 Task: Add a condition where "Channel Is X Corp direct message" in new tickets in your groups.
Action: Mouse moved to (123, 405)
Screenshot: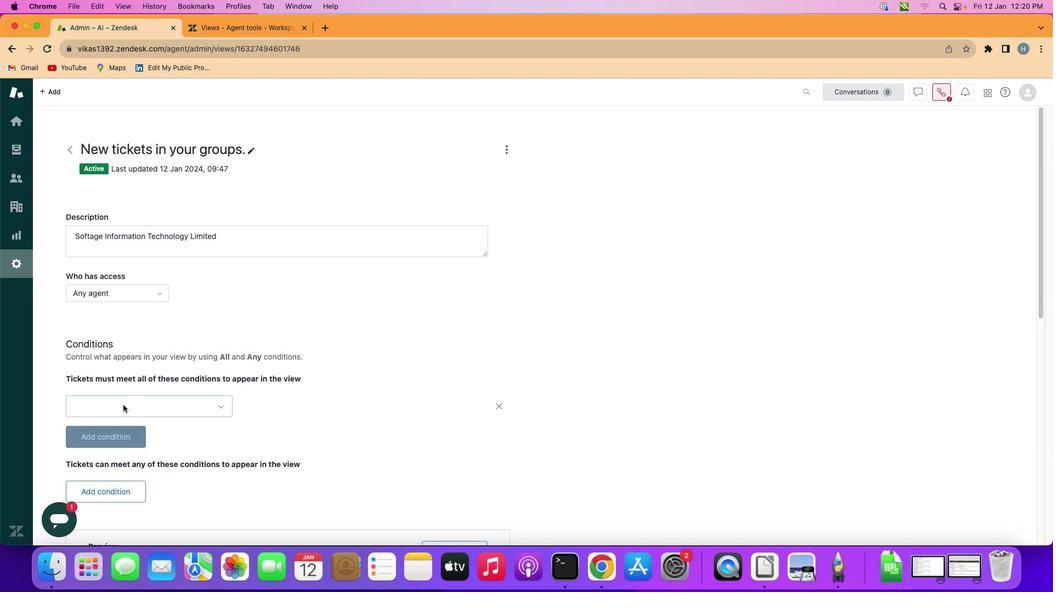 
Action: Mouse pressed left at (123, 405)
Screenshot: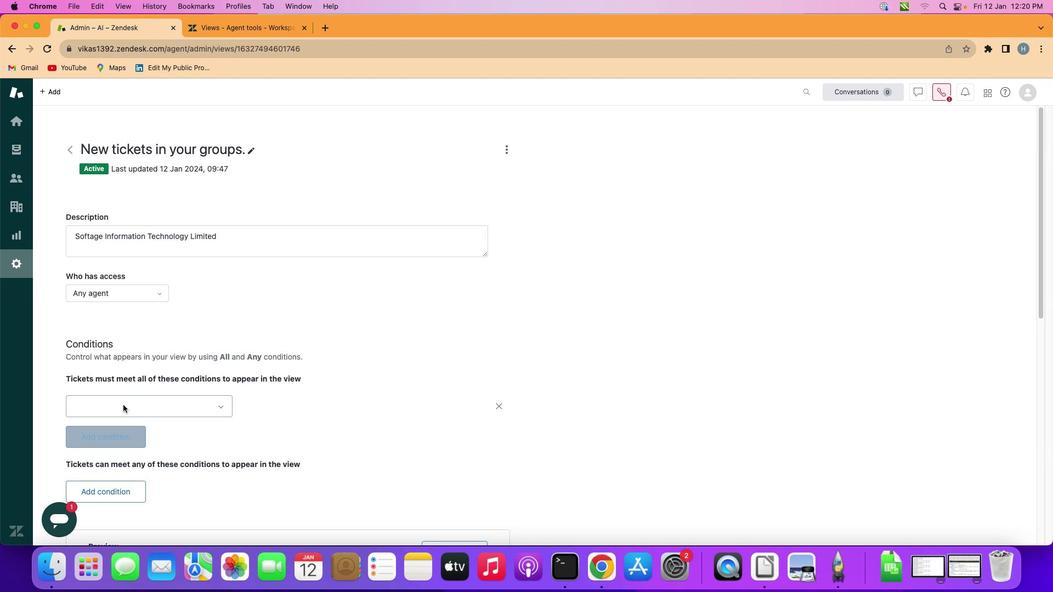 
Action: Mouse moved to (165, 406)
Screenshot: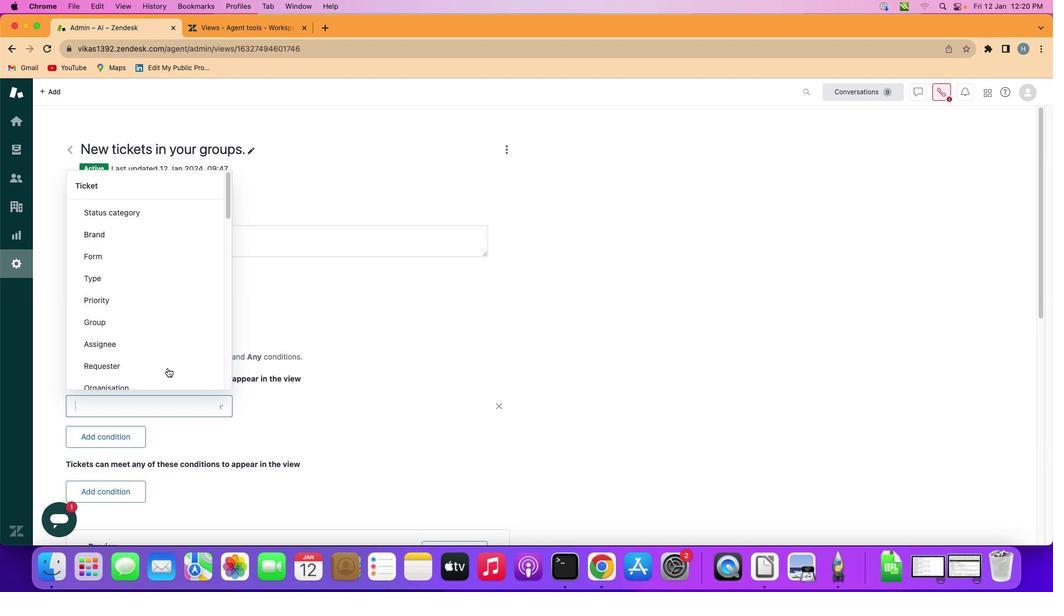 
Action: Mouse pressed left at (165, 406)
Screenshot: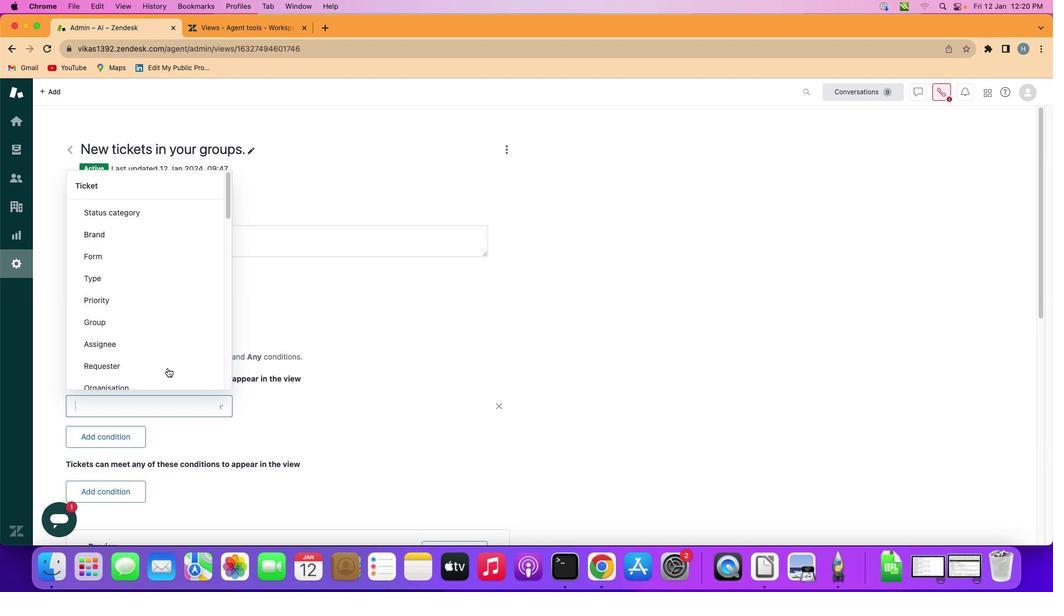 
Action: Mouse moved to (196, 284)
Screenshot: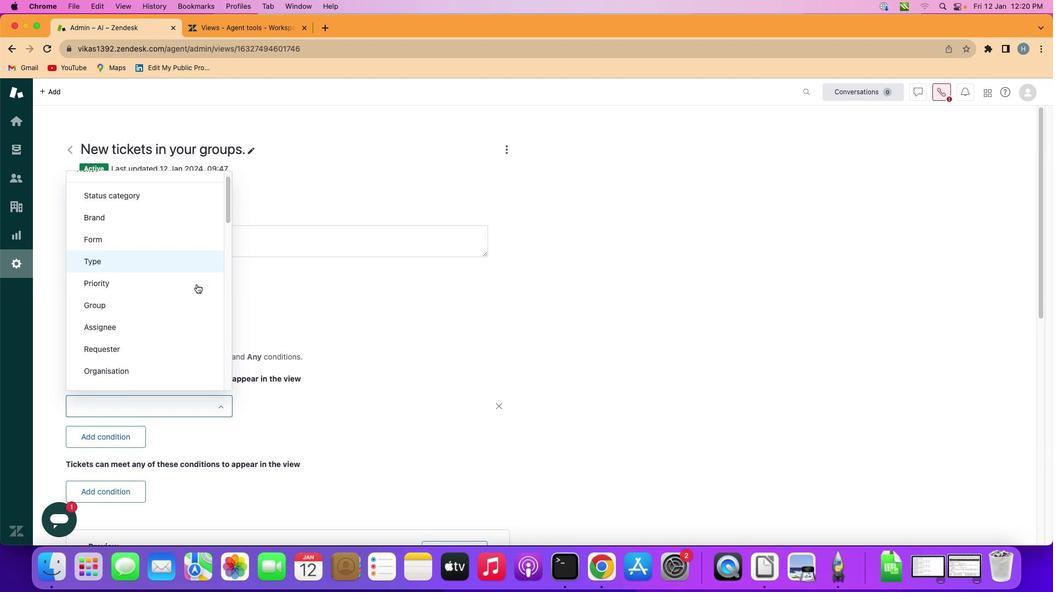 
Action: Mouse scrolled (196, 284) with delta (0, 0)
Screenshot: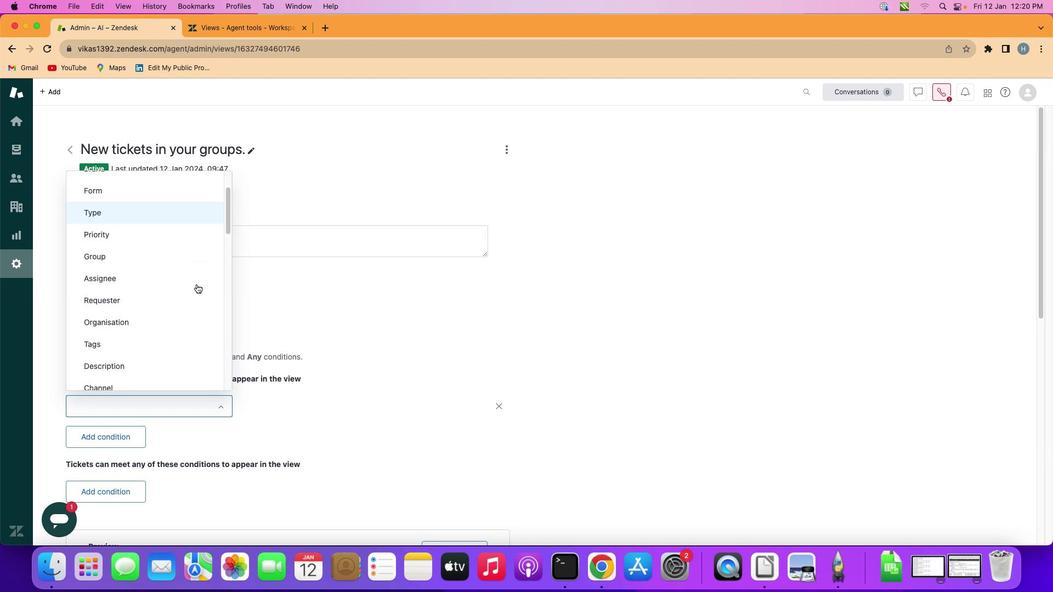 
Action: Mouse scrolled (196, 284) with delta (0, 0)
Screenshot: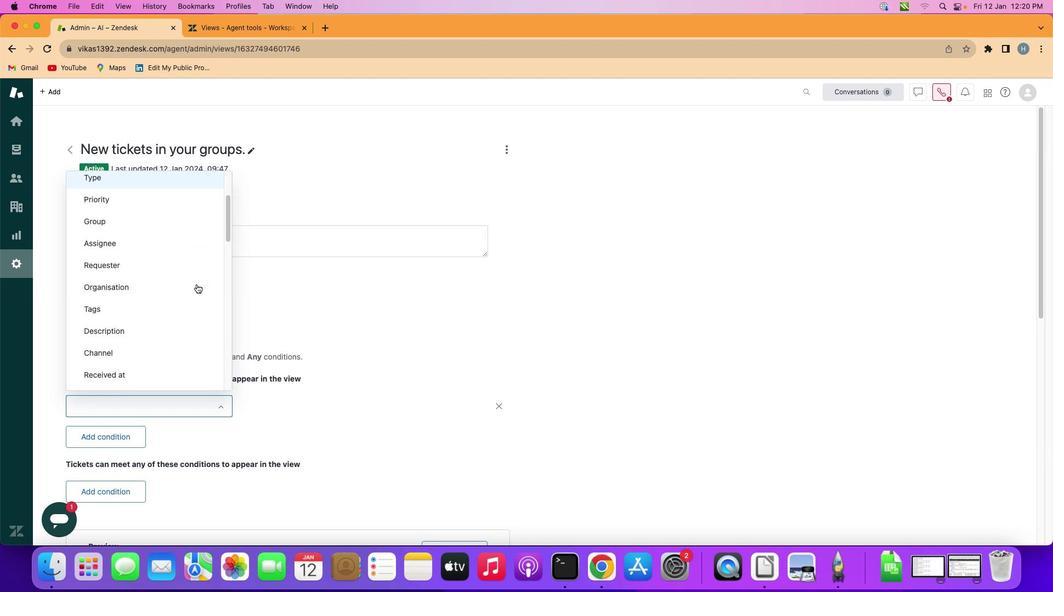 
Action: Mouse scrolled (196, 284) with delta (0, 0)
Screenshot: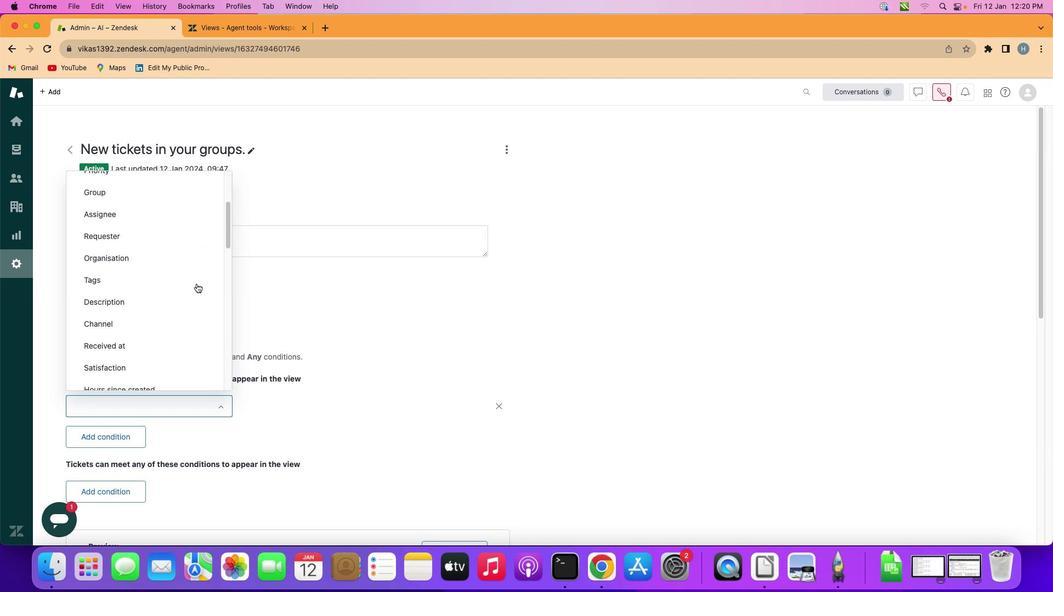
Action: Mouse scrolled (196, 284) with delta (0, 0)
Screenshot: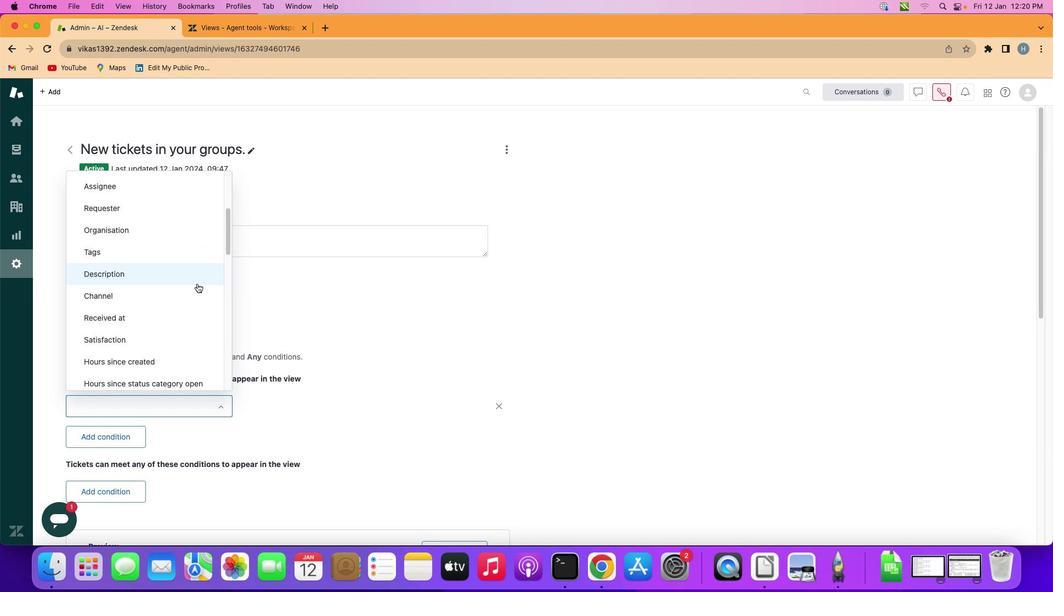 
Action: Mouse scrolled (196, 284) with delta (0, 0)
Screenshot: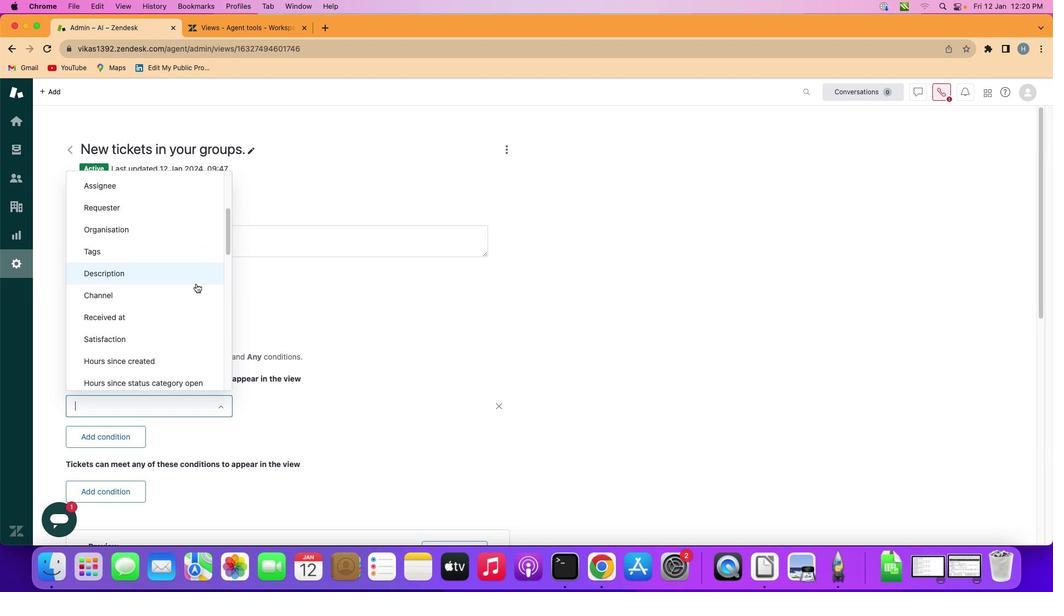 
Action: Mouse moved to (182, 289)
Screenshot: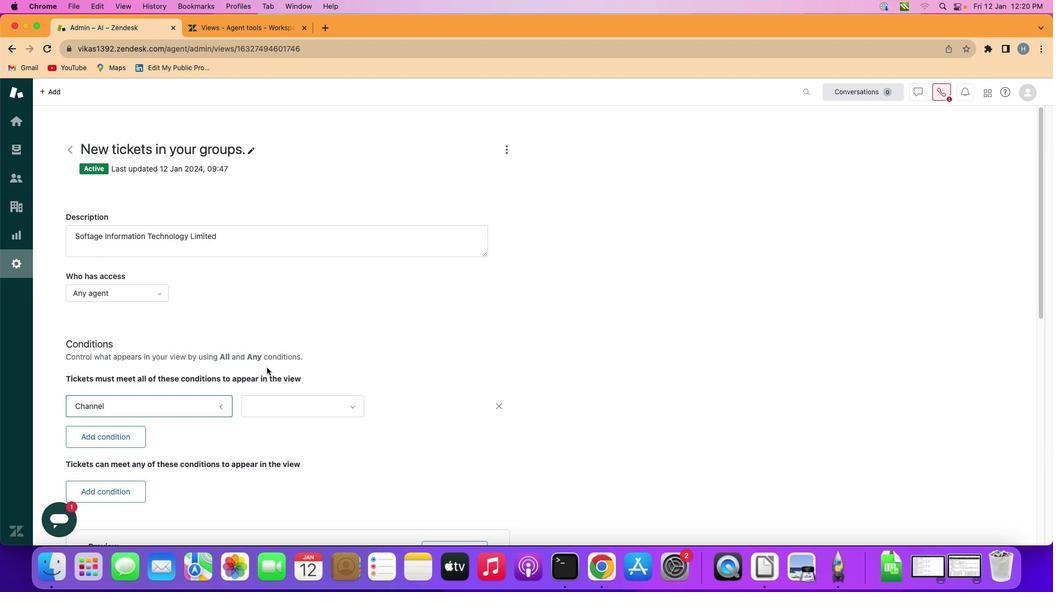 
Action: Mouse pressed left at (182, 289)
Screenshot: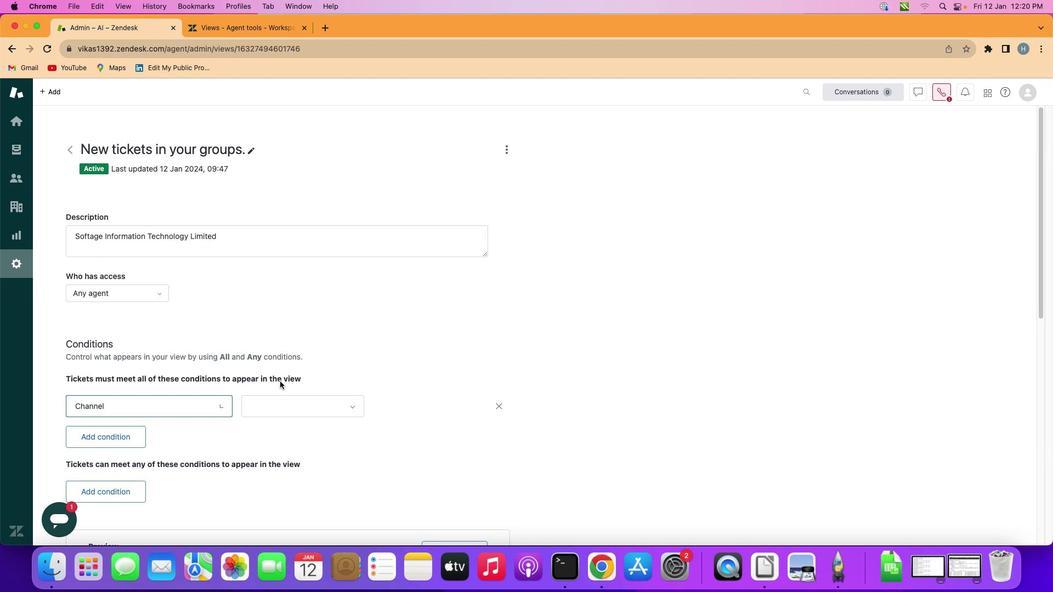 
Action: Mouse moved to (291, 402)
Screenshot: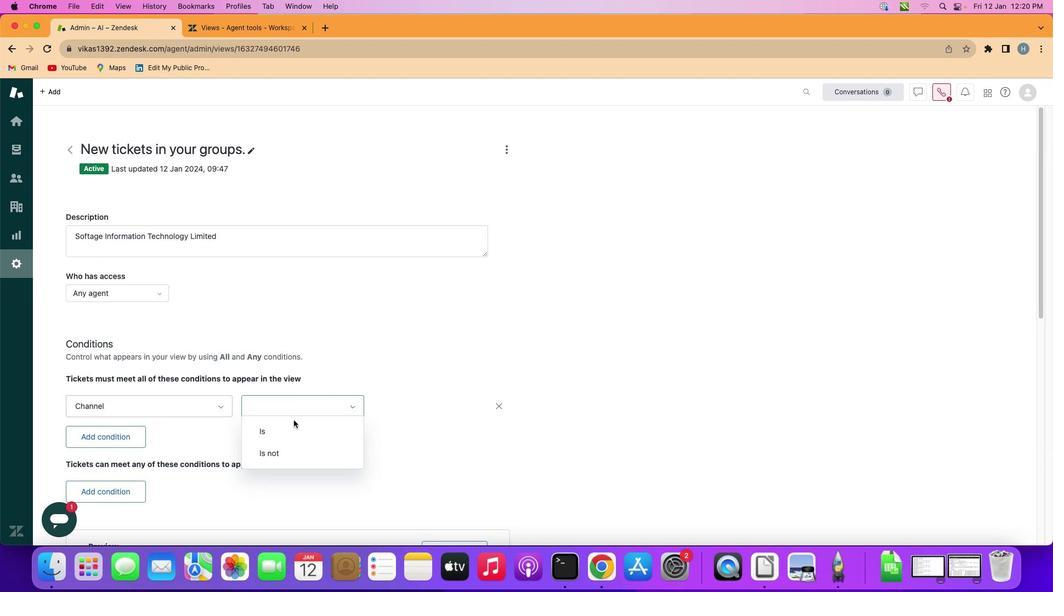 
Action: Mouse pressed left at (291, 402)
Screenshot: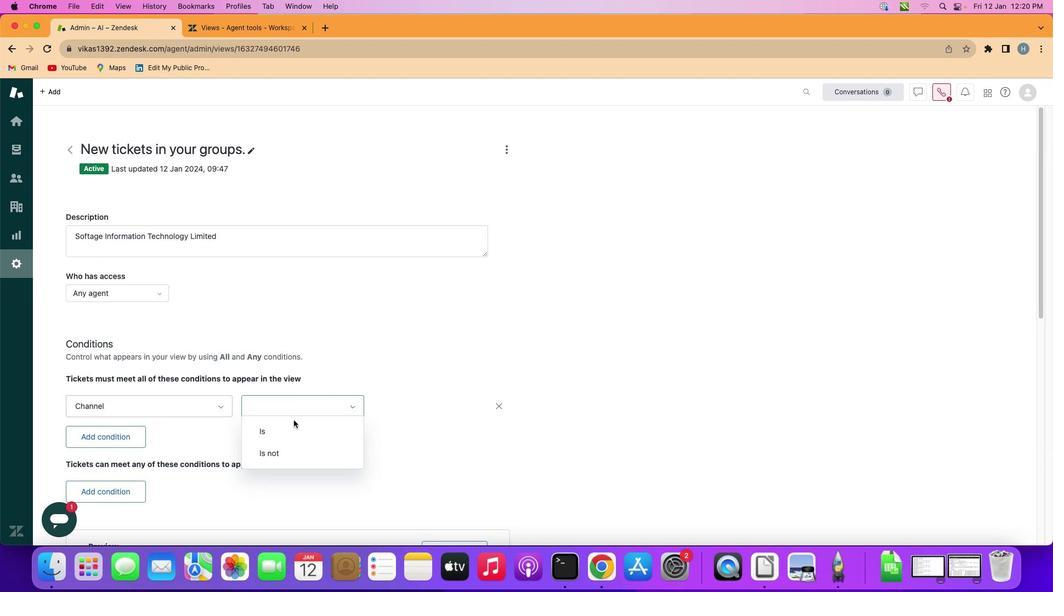 
Action: Mouse moved to (294, 430)
Screenshot: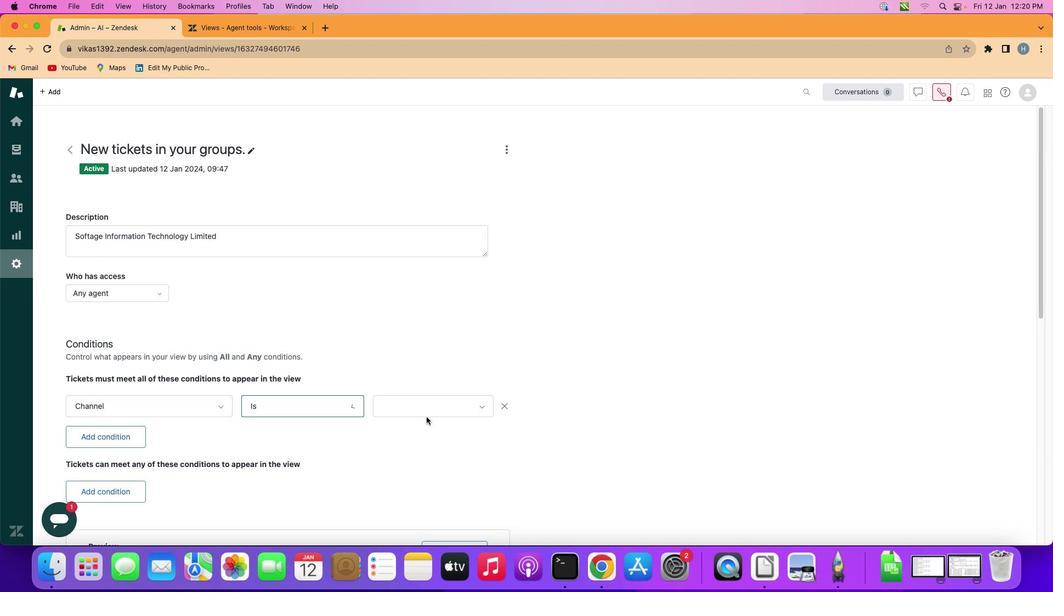 
Action: Mouse pressed left at (294, 430)
Screenshot: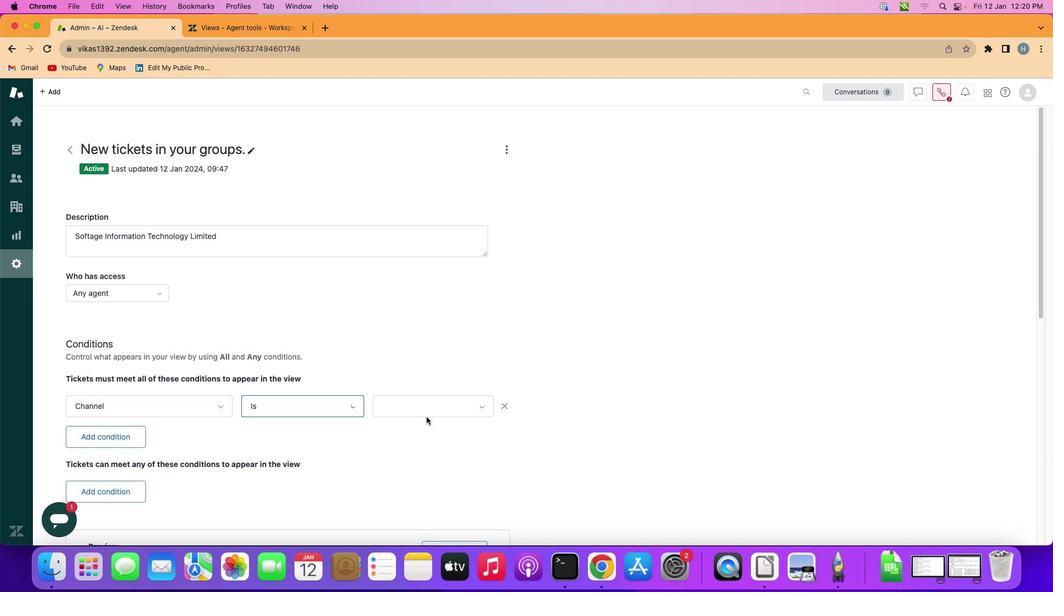 
Action: Mouse moved to (426, 417)
Screenshot: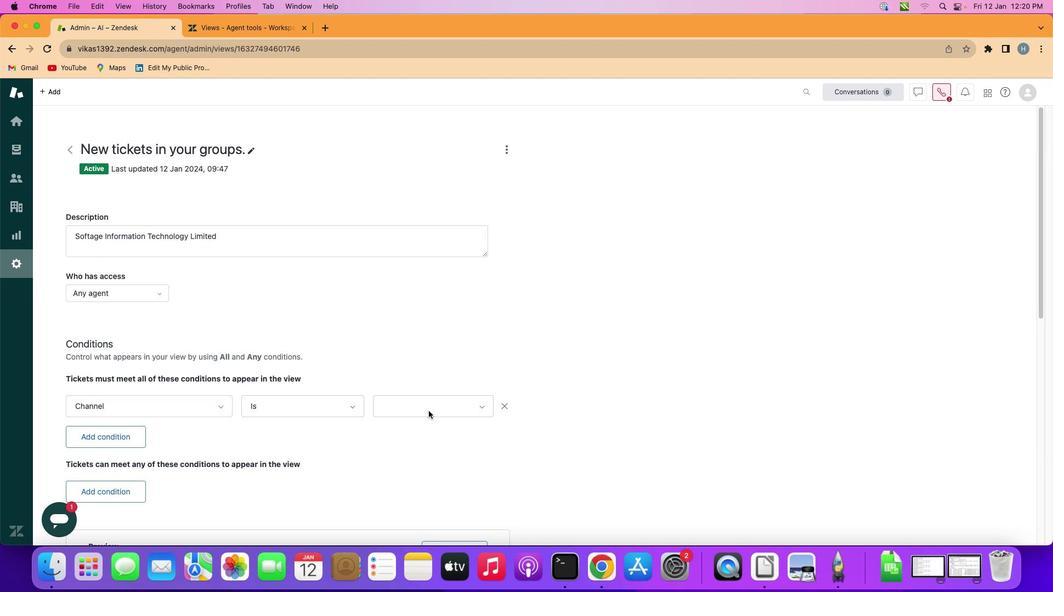 
Action: Mouse pressed left at (426, 417)
Screenshot: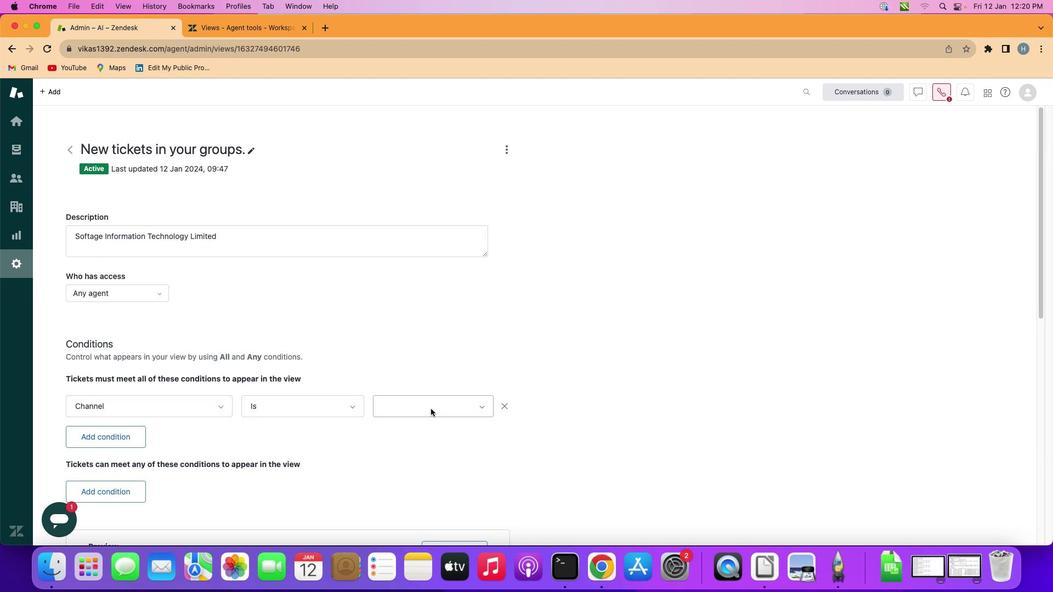 
Action: Mouse moved to (431, 405)
Screenshot: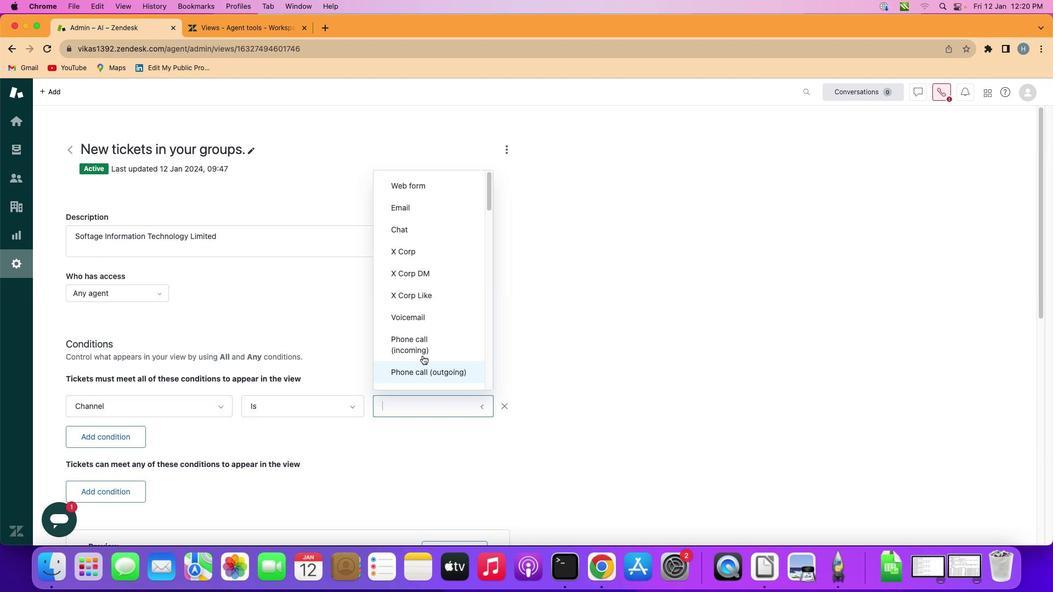 
Action: Mouse pressed left at (431, 405)
Screenshot: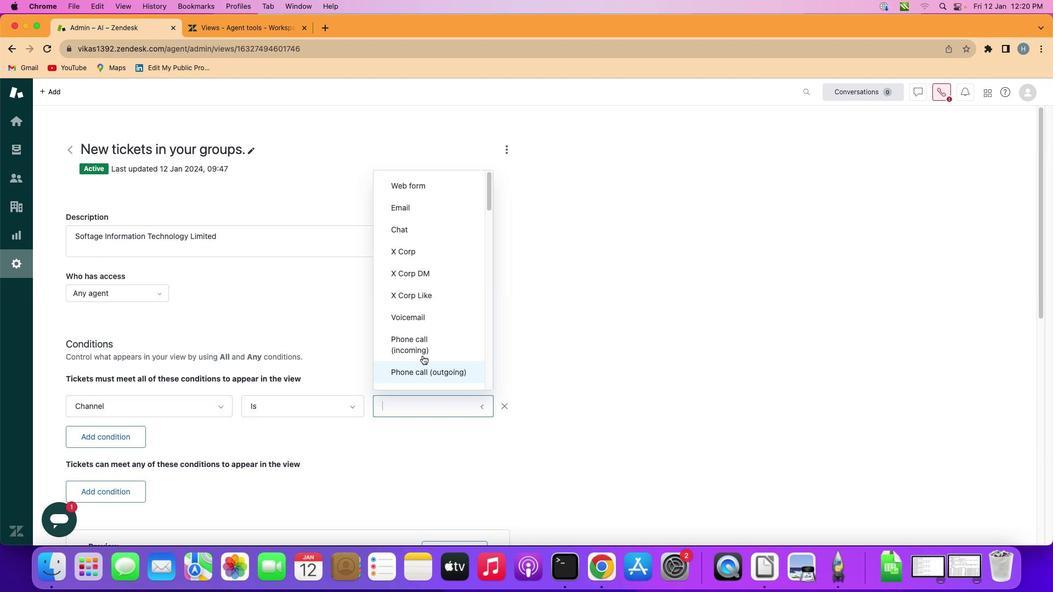 
Action: Mouse moved to (433, 317)
Screenshot: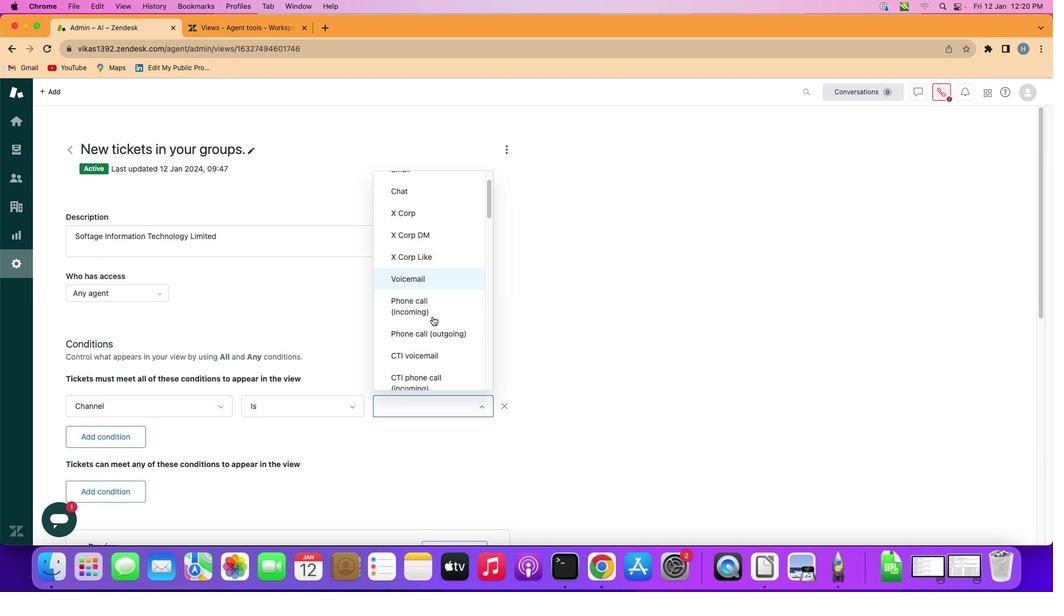
Action: Mouse scrolled (433, 317) with delta (0, 0)
Screenshot: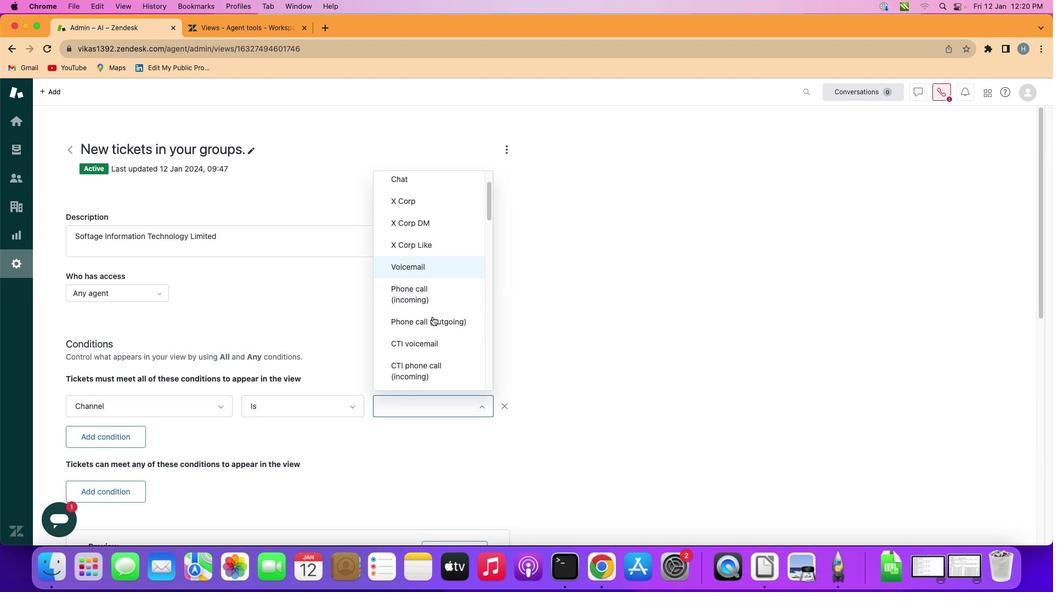 
Action: Mouse scrolled (433, 317) with delta (0, 1)
Screenshot: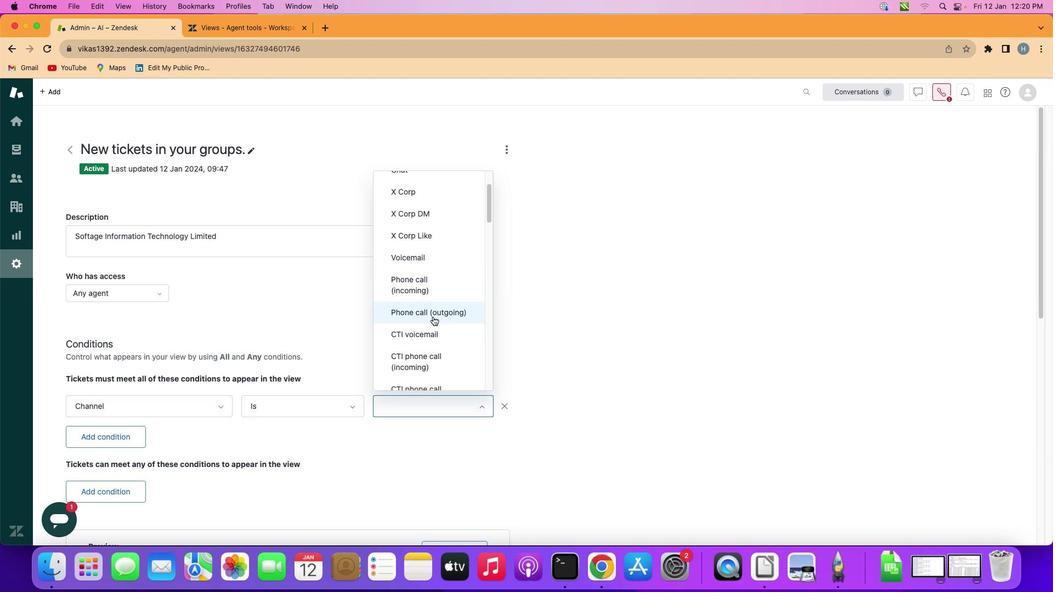 
Action: Mouse scrolled (433, 317) with delta (0, -1)
Screenshot: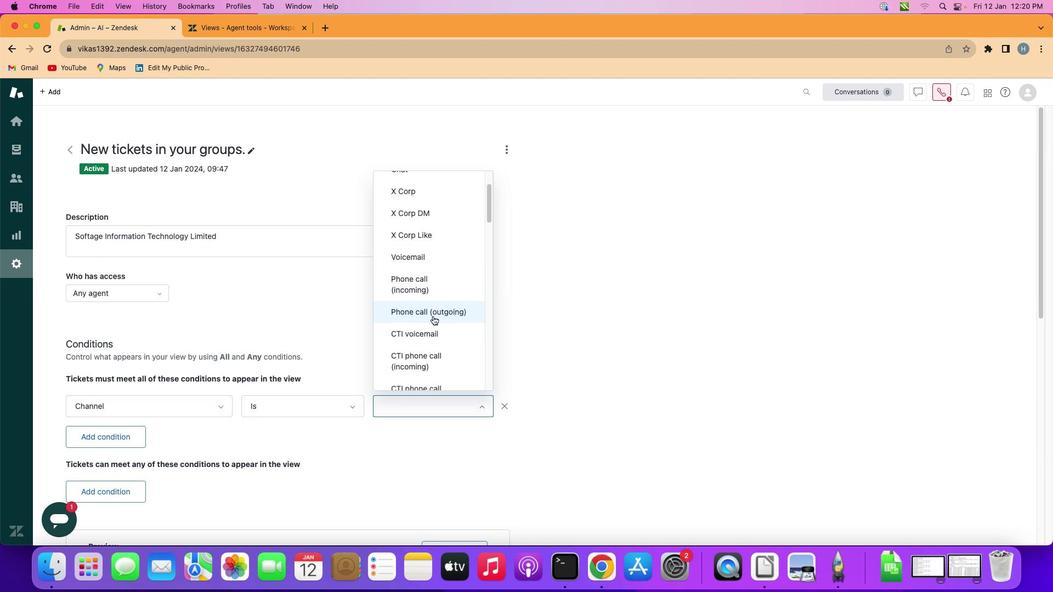 
Action: Mouse scrolled (433, 317) with delta (0, 1)
Screenshot: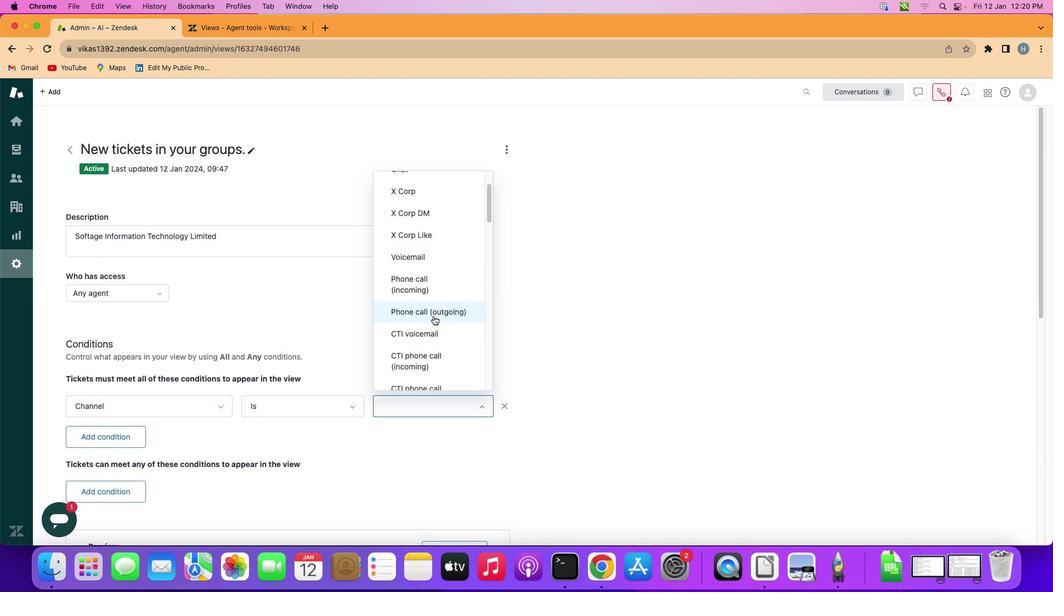 
Action: Mouse scrolled (433, 317) with delta (0, 0)
Screenshot: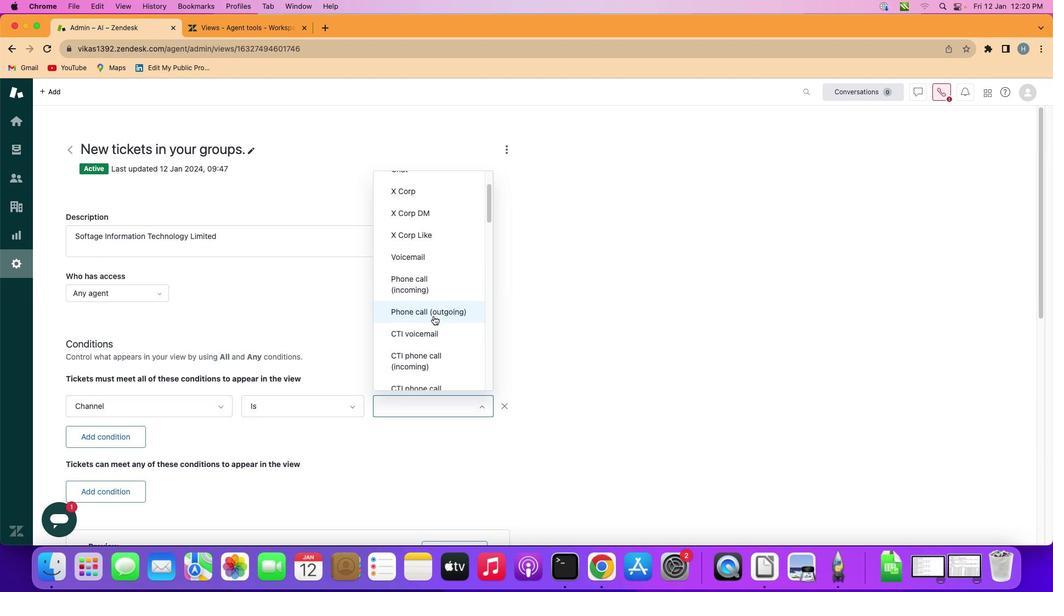 
Action: Mouse moved to (433, 316)
Screenshot: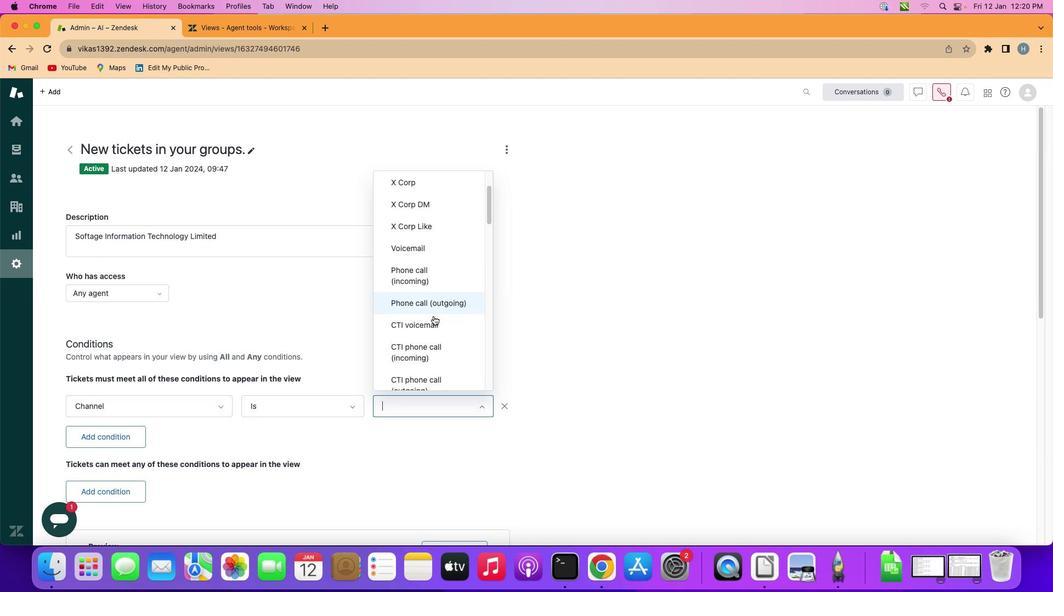 
Action: Mouse scrolled (433, 316) with delta (0, 0)
Screenshot: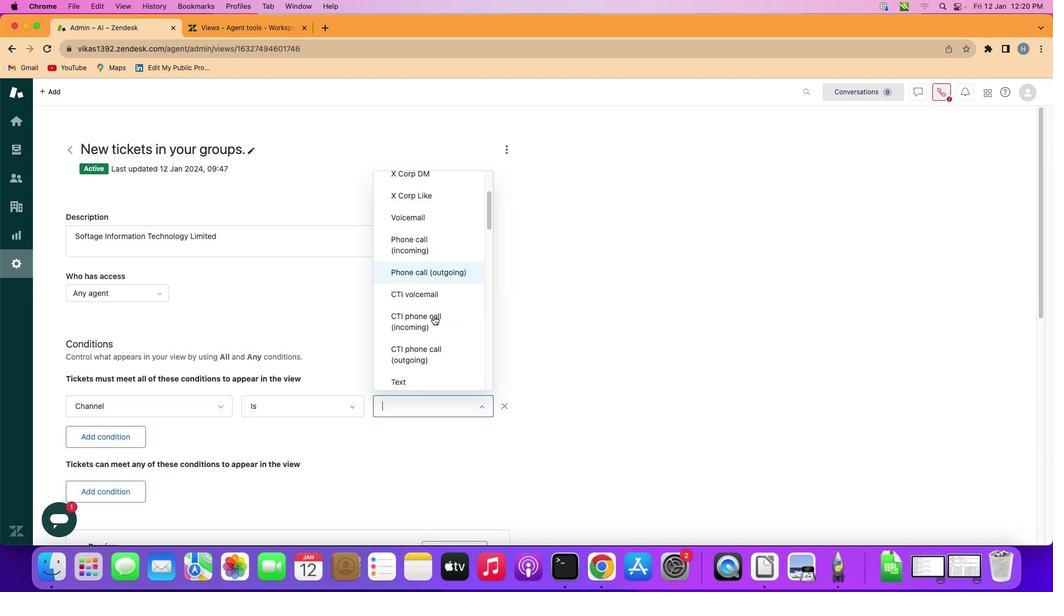 
Action: Mouse scrolled (433, 316) with delta (0, 0)
Screenshot: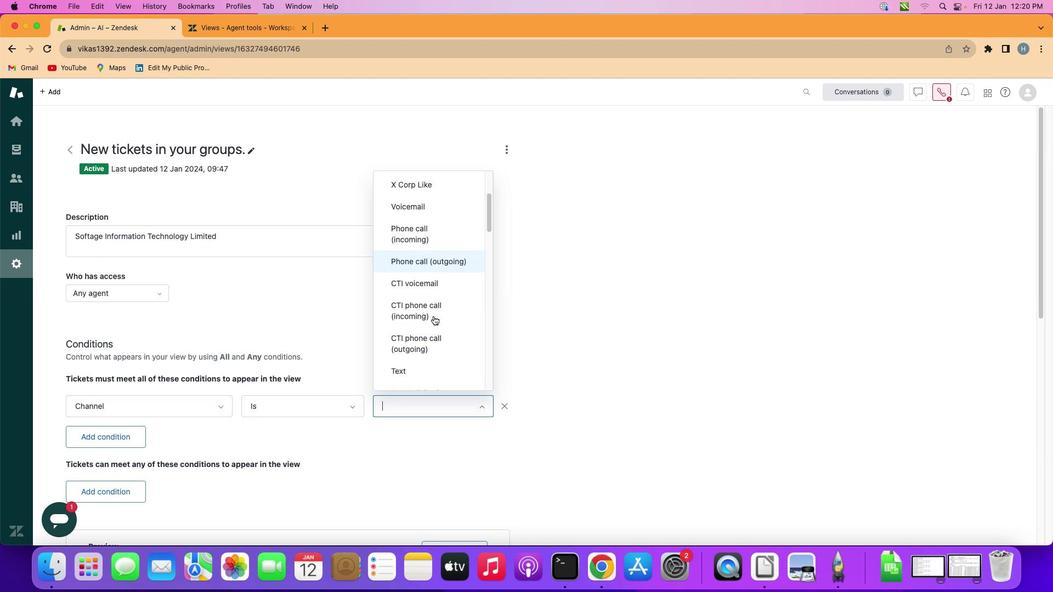 
Action: Mouse scrolled (433, 316) with delta (0, 1)
Screenshot: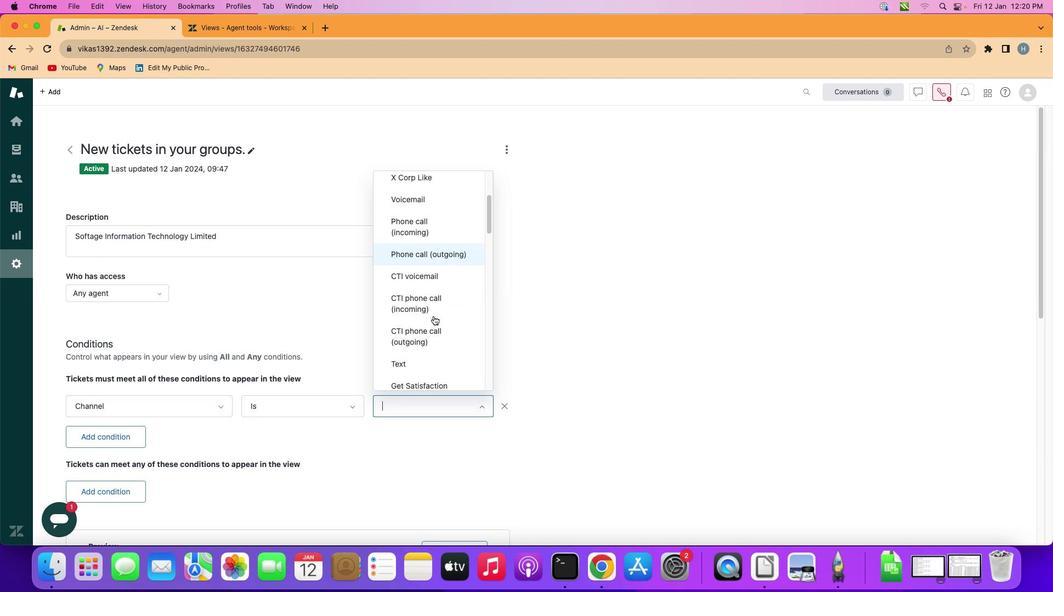 
Action: Mouse scrolled (433, 316) with delta (0, 0)
Screenshot: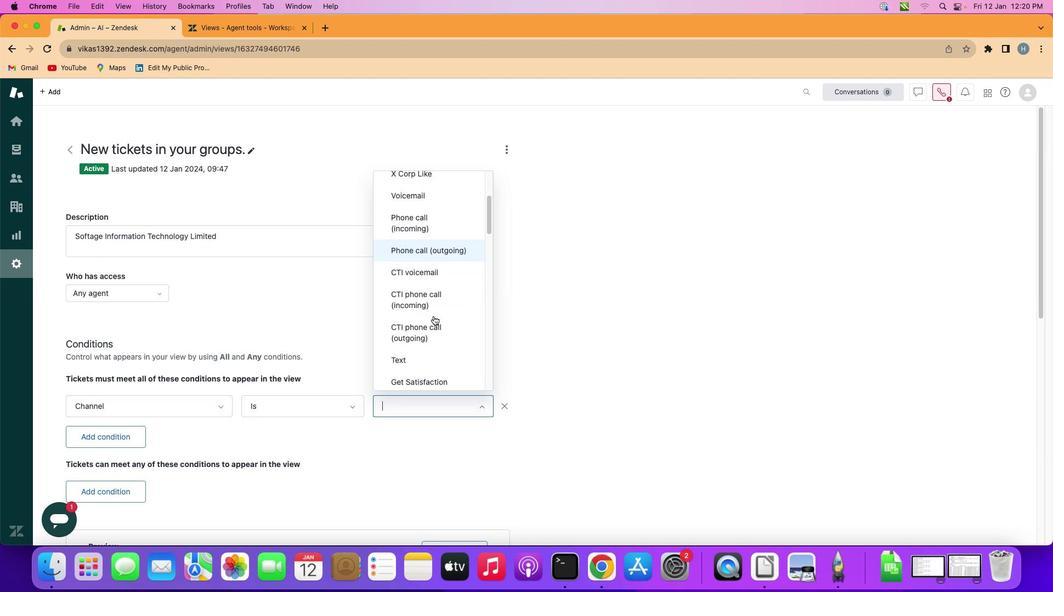 
Action: Mouse scrolled (433, 316) with delta (0, 0)
Screenshot: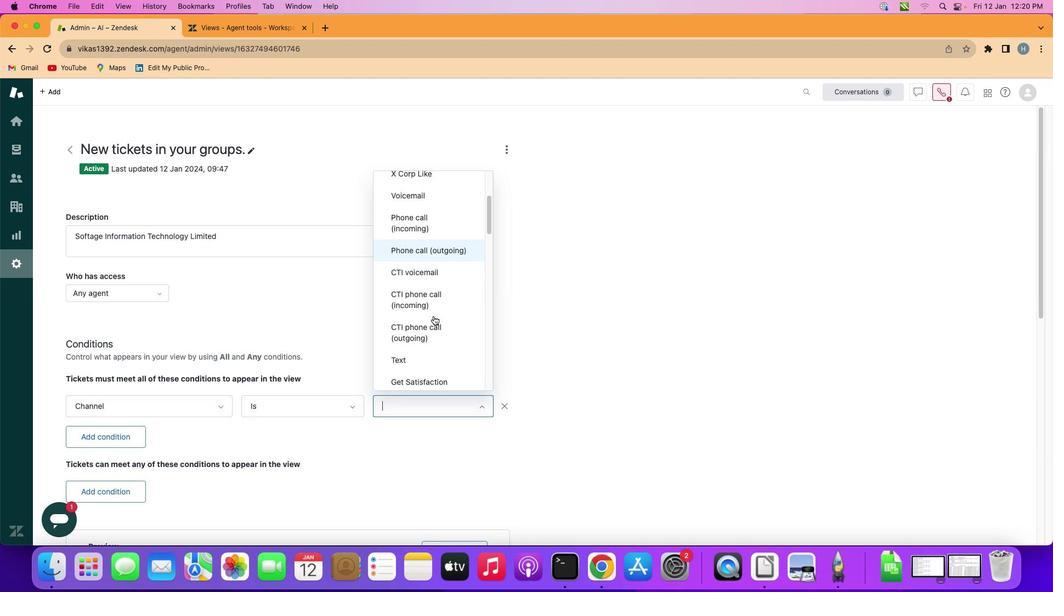 
Action: Mouse scrolled (433, 316) with delta (0, 0)
Screenshot: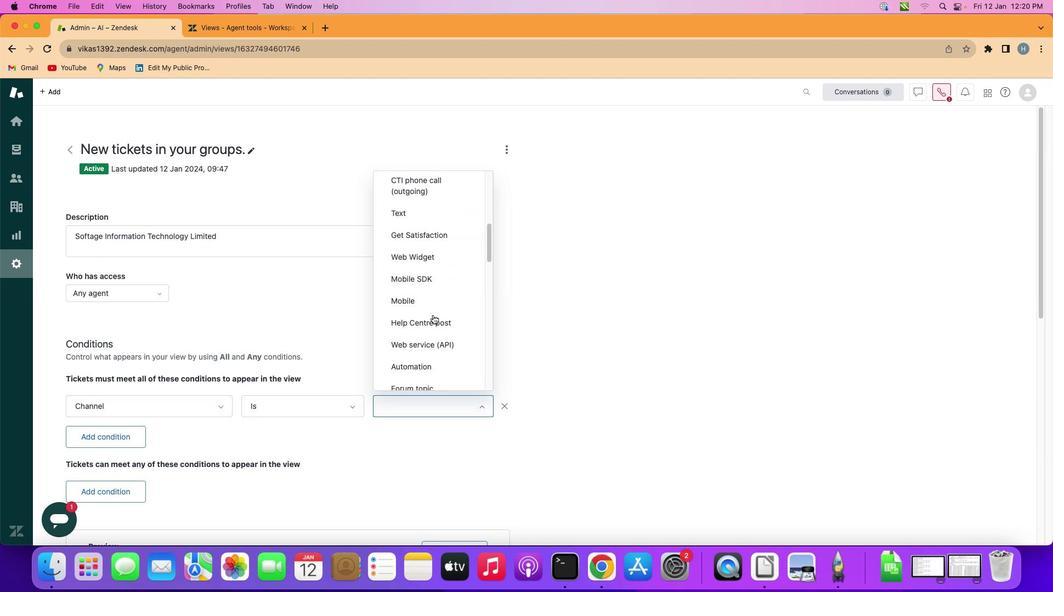 
Action: Mouse scrolled (433, 316) with delta (0, 0)
Screenshot: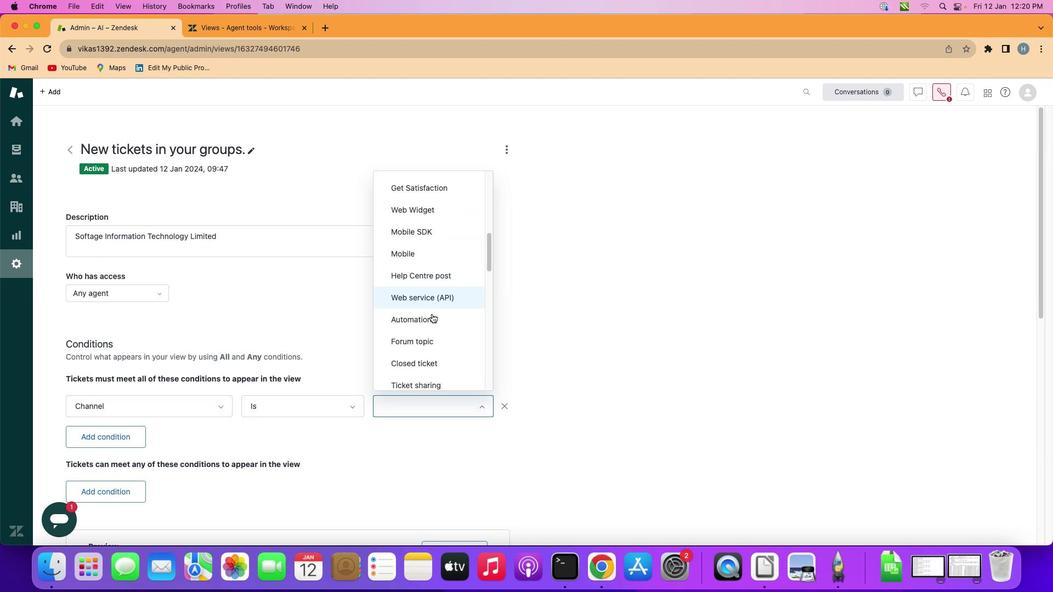 
Action: Mouse scrolled (433, 316) with delta (0, 0)
Screenshot: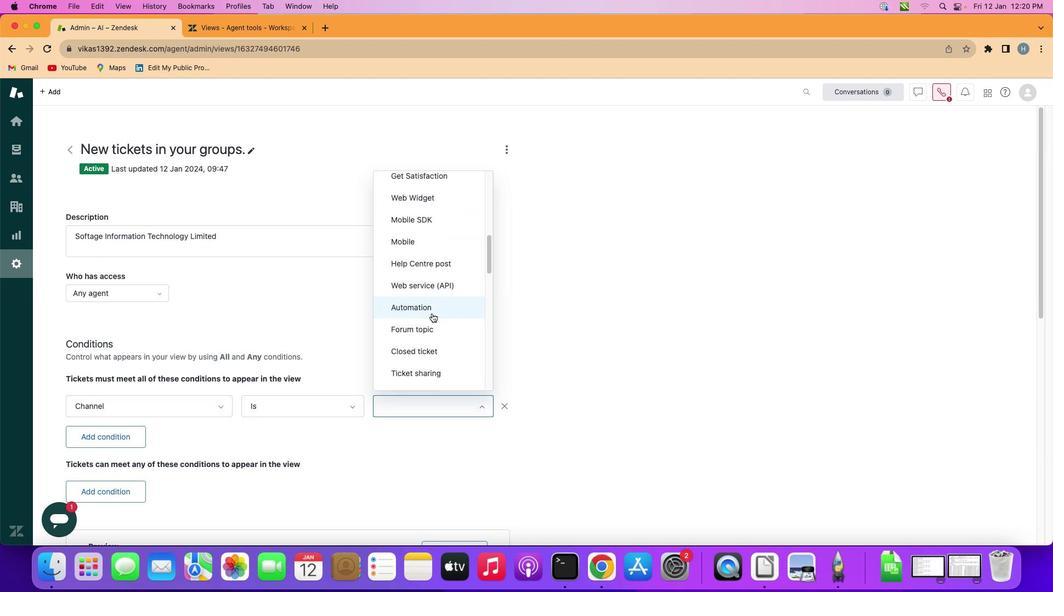 
Action: Mouse scrolled (433, 316) with delta (0, -1)
Screenshot: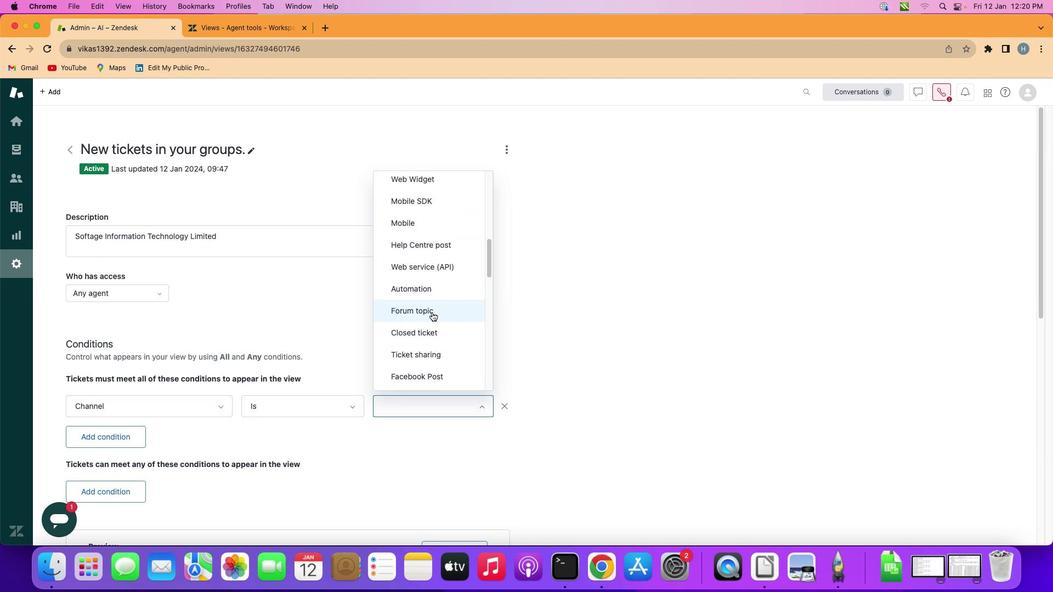 
Action: Mouse scrolled (433, 316) with delta (0, -1)
Screenshot: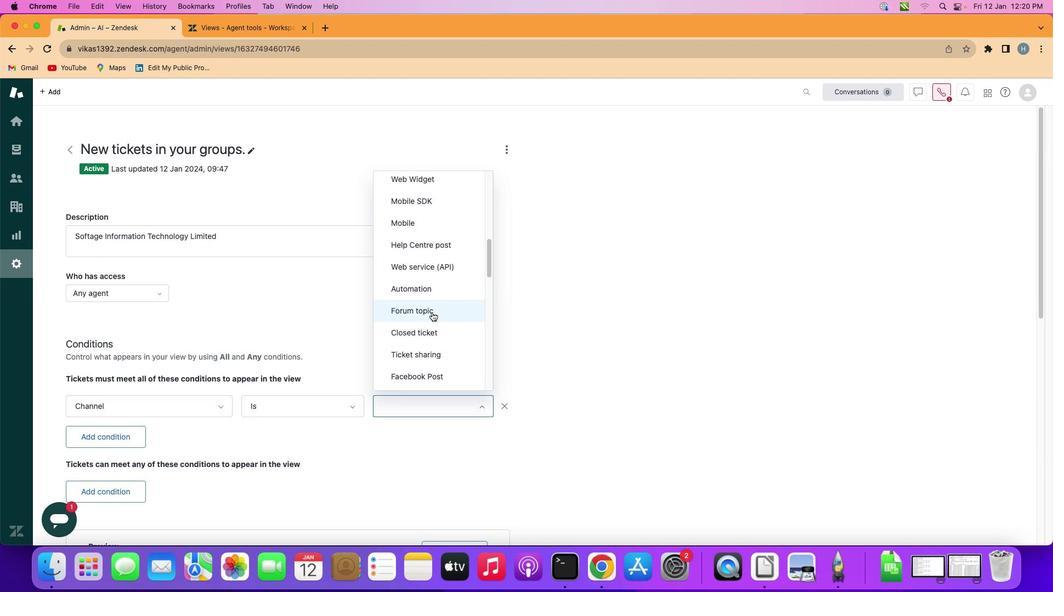 
Action: Mouse moved to (431, 312)
Screenshot: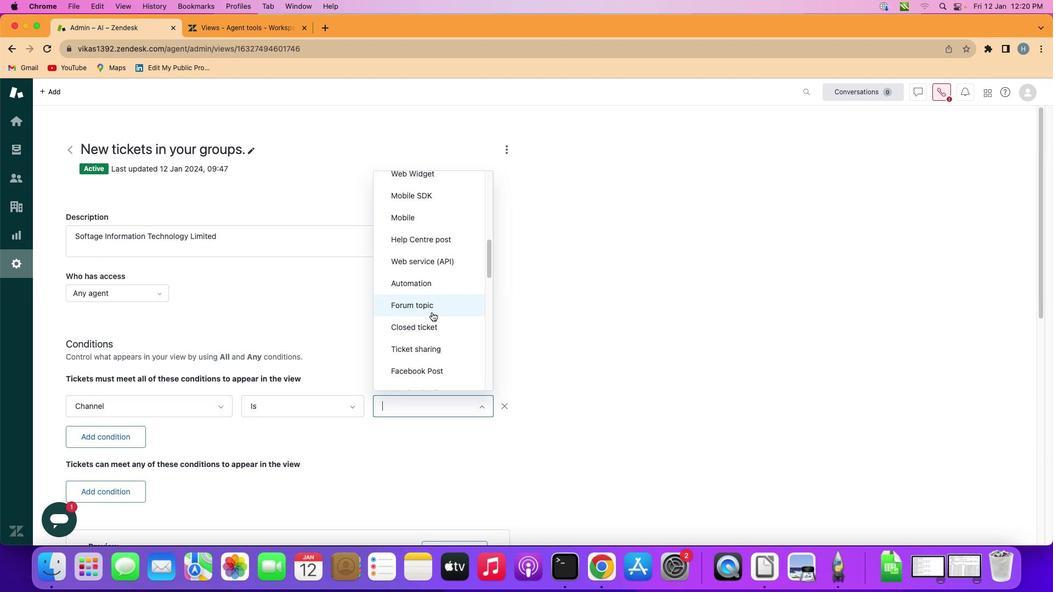 
Action: Mouse scrolled (431, 312) with delta (0, 0)
Screenshot: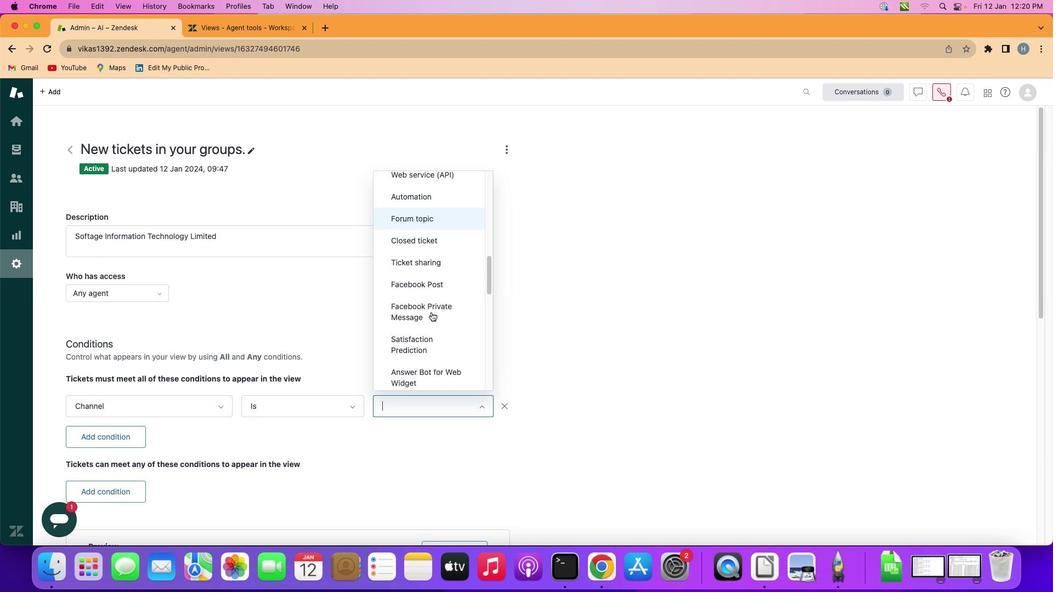 
Action: Mouse scrolled (431, 312) with delta (0, 0)
Screenshot: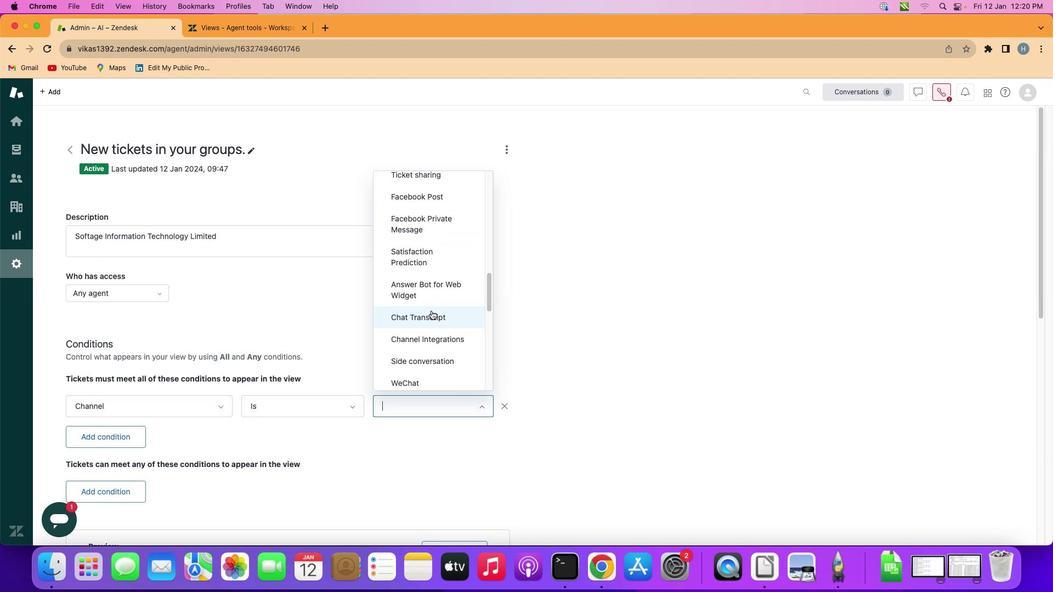 
Action: Mouse scrolled (431, 312) with delta (0, 0)
Screenshot: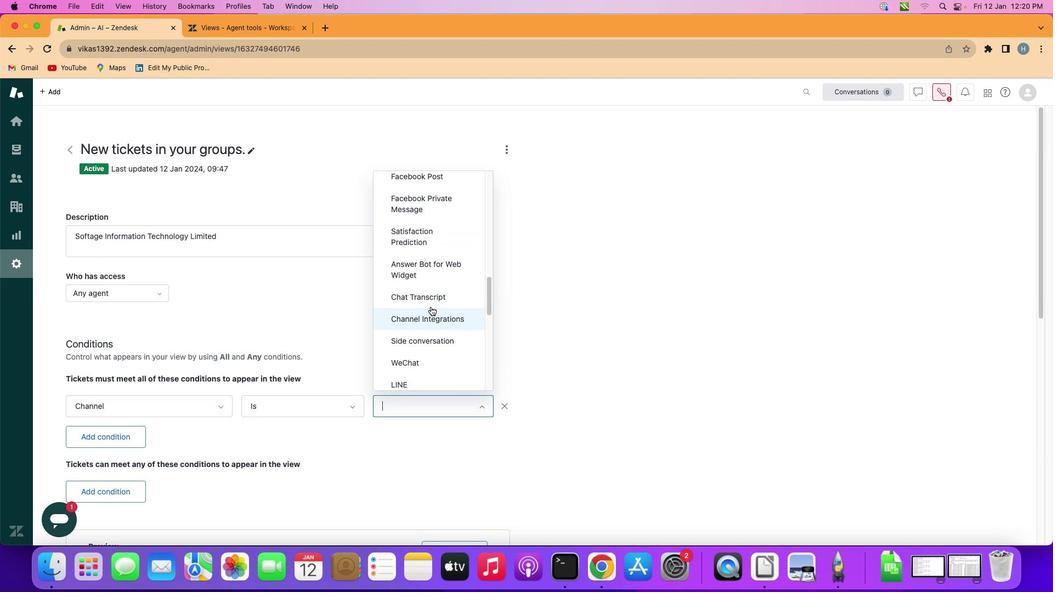 
Action: Mouse scrolled (431, 312) with delta (0, 0)
Screenshot: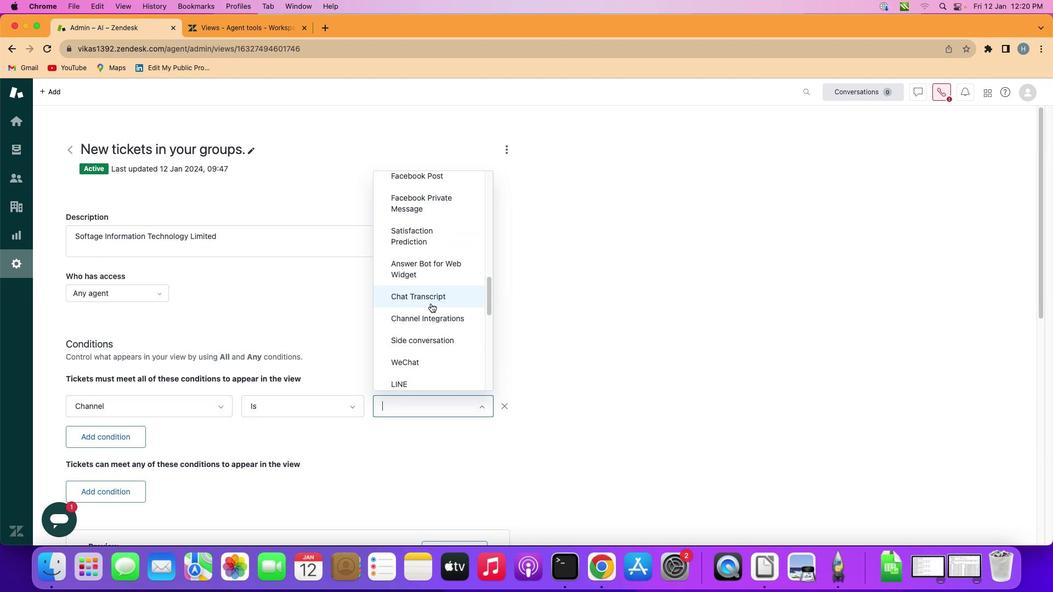 
Action: Mouse scrolled (431, 312) with delta (0, -1)
Screenshot: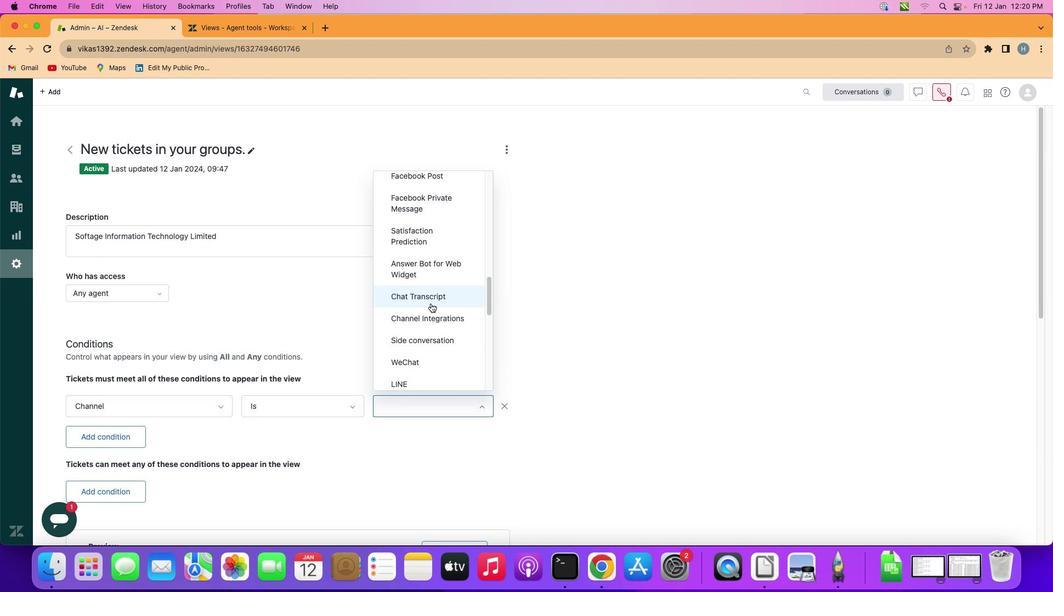 
Action: Mouse moved to (430, 304)
Screenshot: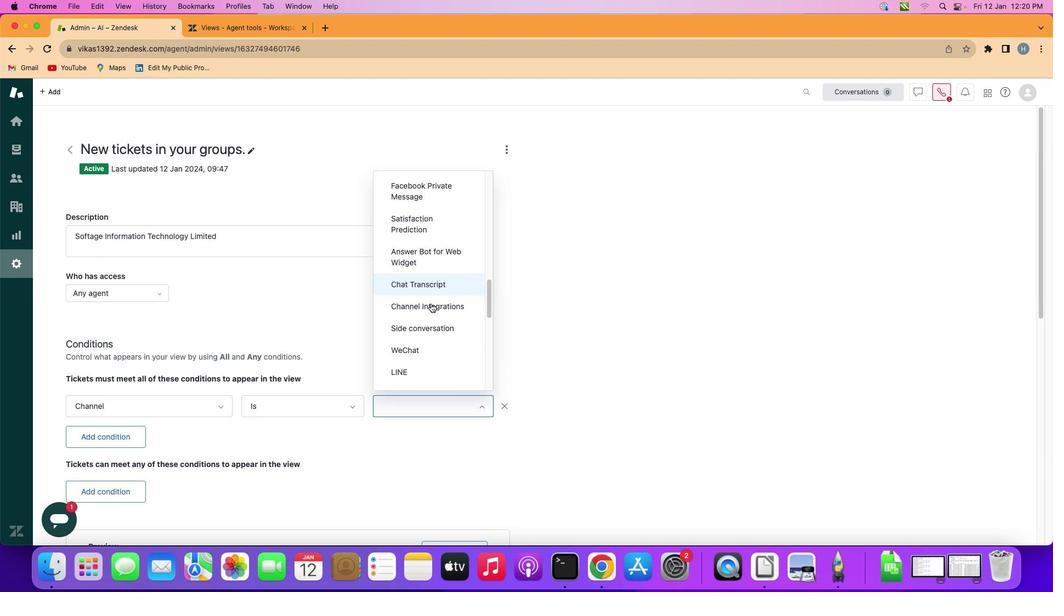 
Action: Mouse scrolled (430, 304) with delta (0, 0)
Screenshot: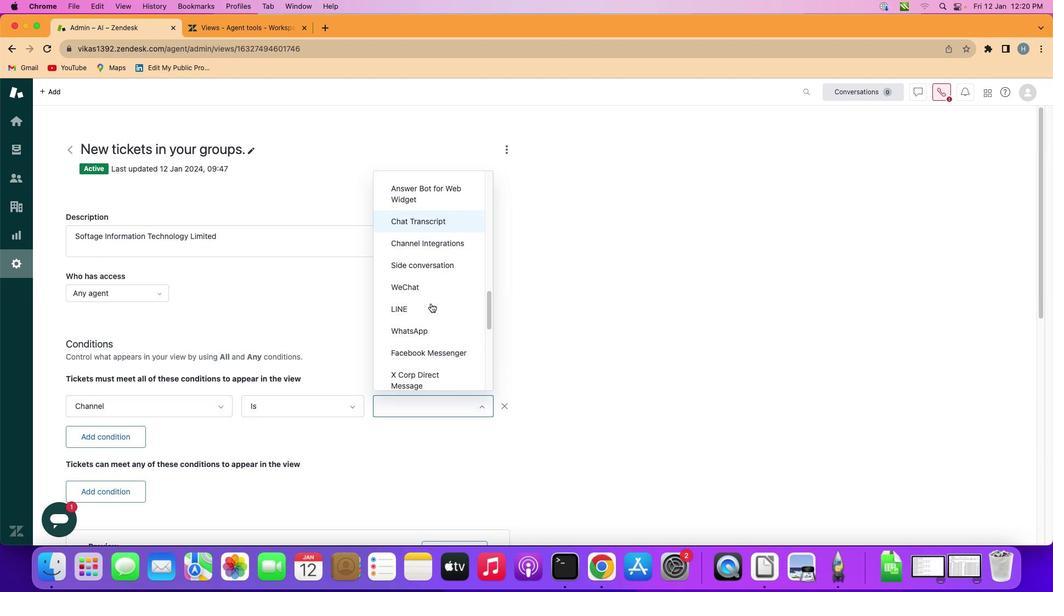 
Action: Mouse scrolled (430, 304) with delta (0, 0)
Screenshot: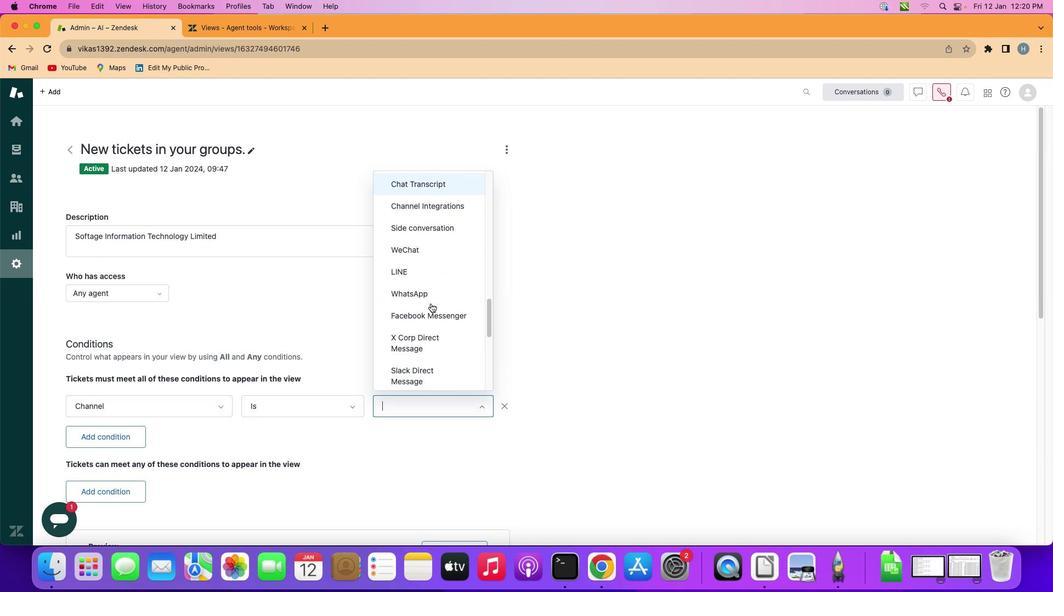 
Action: Mouse scrolled (430, 304) with delta (0, 0)
Screenshot: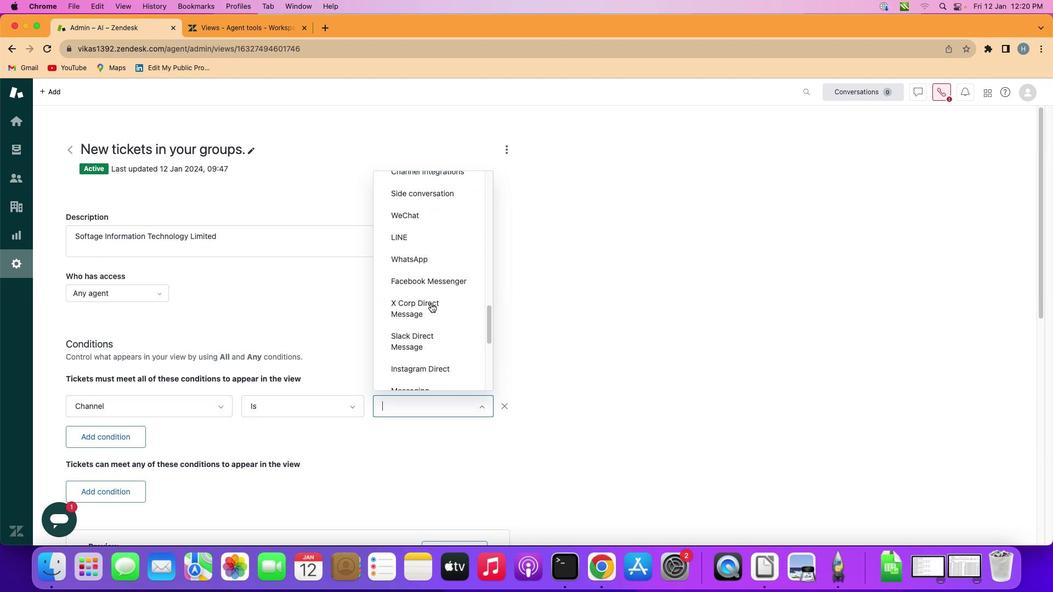
Action: Mouse scrolled (430, 304) with delta (0, 0)
Screenshot: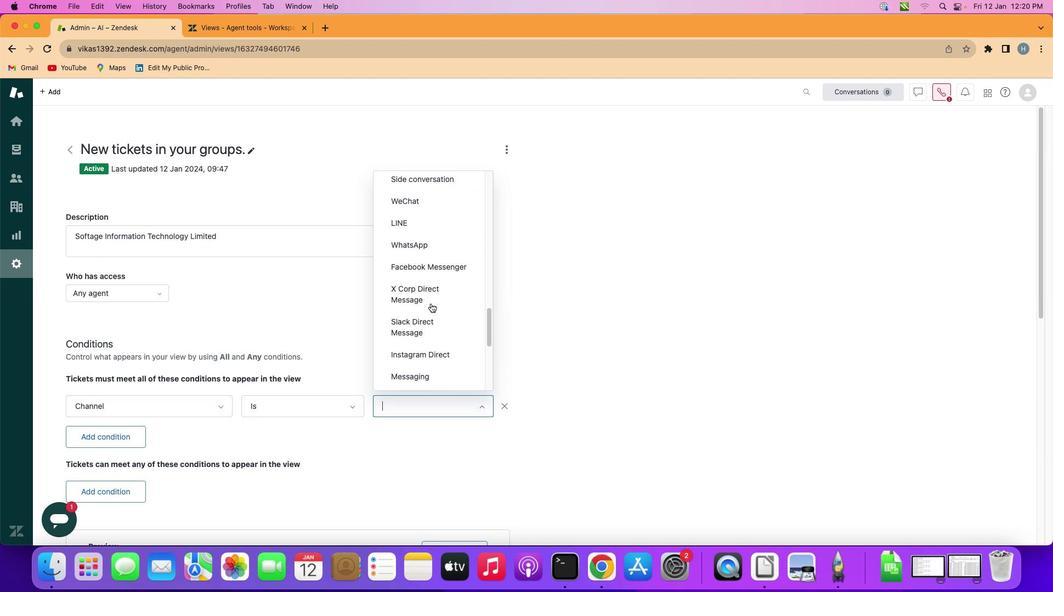 
Action: Mouse scrolled (430, 304) with delta (0, 0)
Screenshot: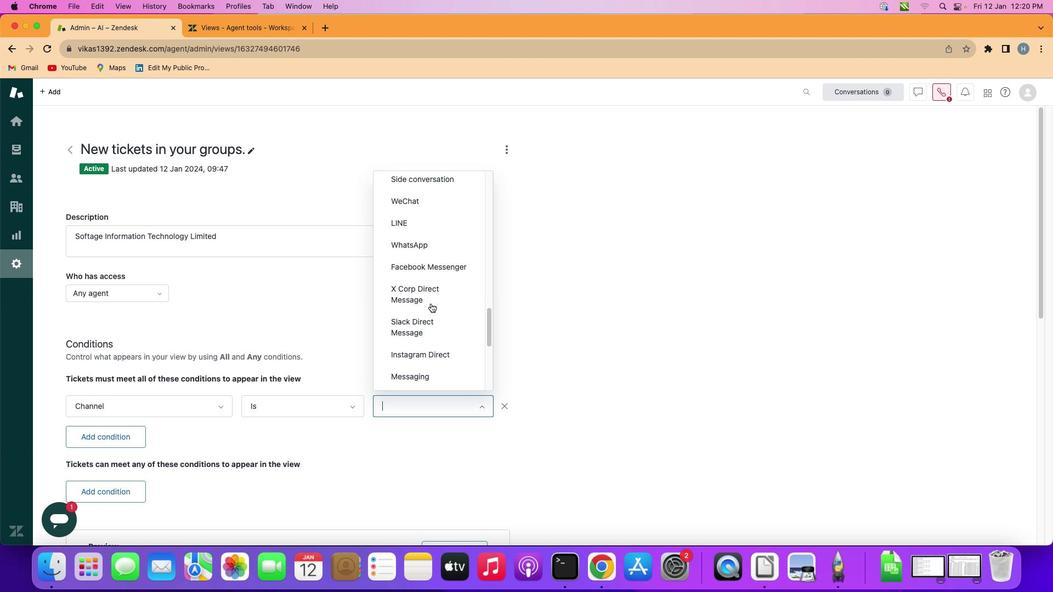 
Action: Mouse moved to (434, 299)
Screenshot: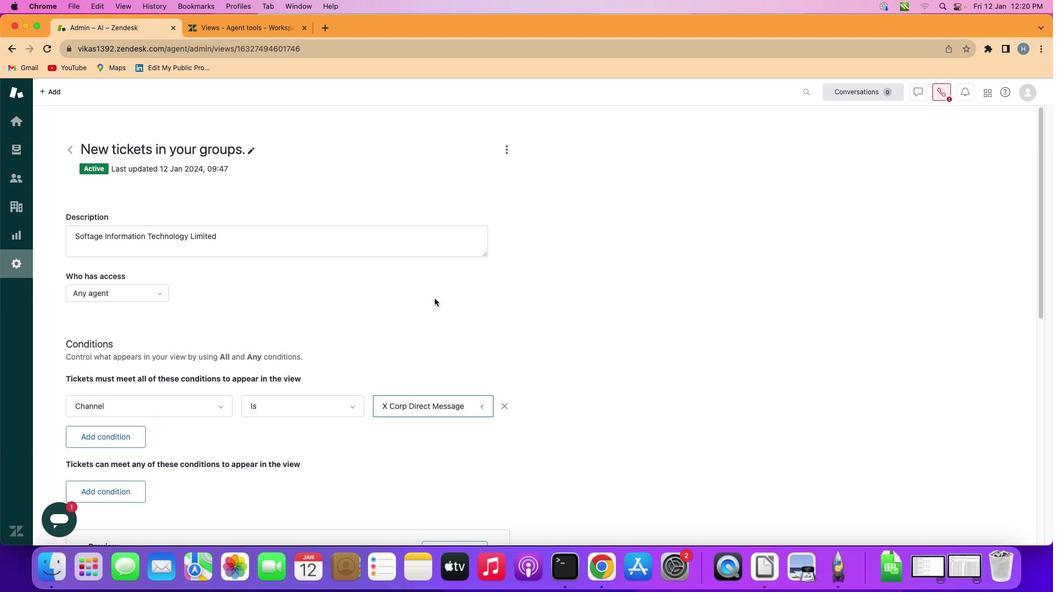 
Action: Mouse pressed left at (434, 299)
Screenshot: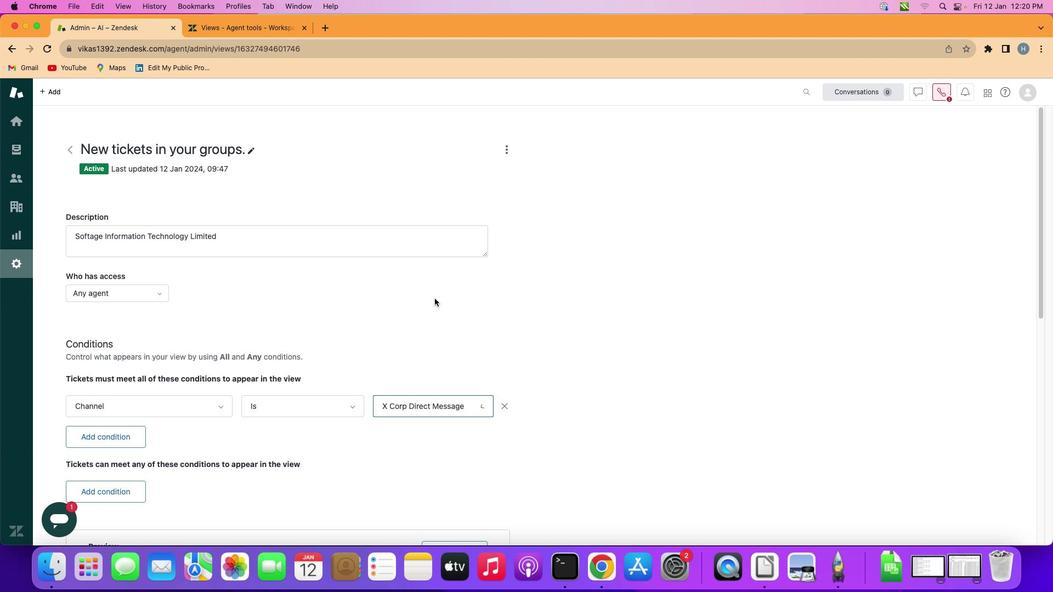 
Action: Mouse moved to (435, 298)
Screenshot: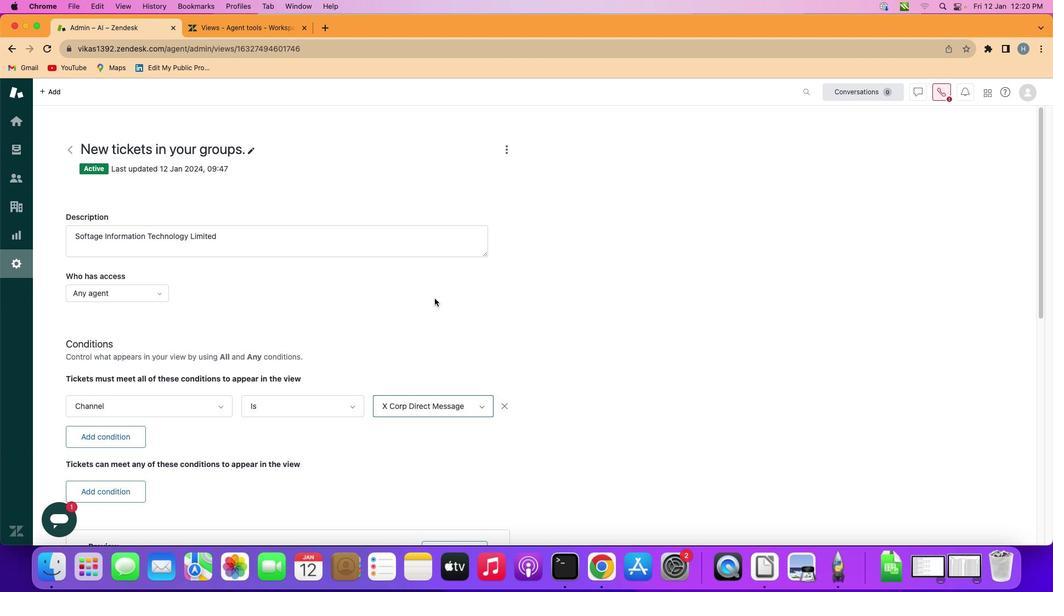
